 Task: Create a board button that archives a list "Trello first" on board "Progress report".
Action: Mouse moved to (1015, 82)
Screenshot: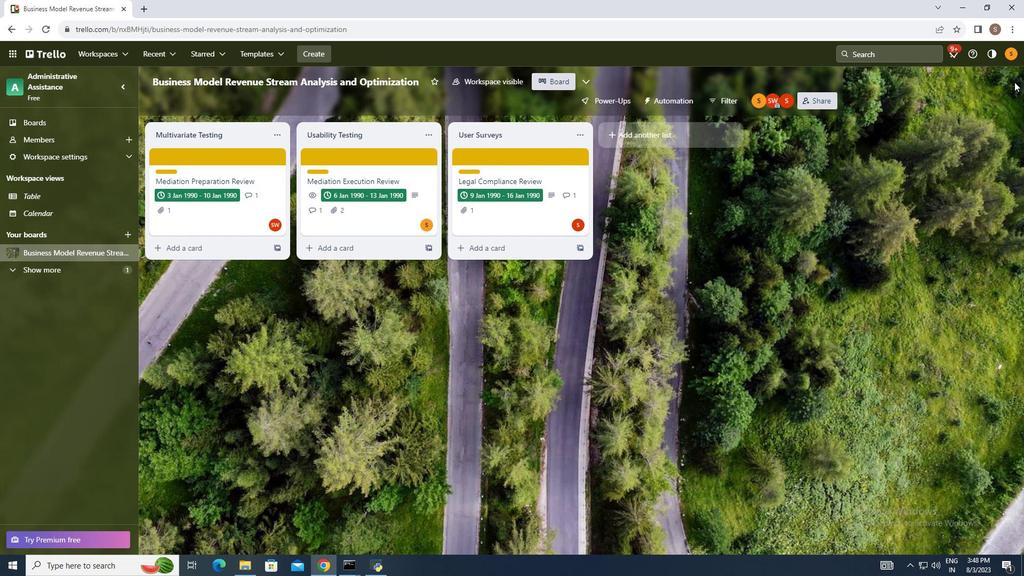 
Action: Mouse pressed left at (1015, 82)
Screenshot: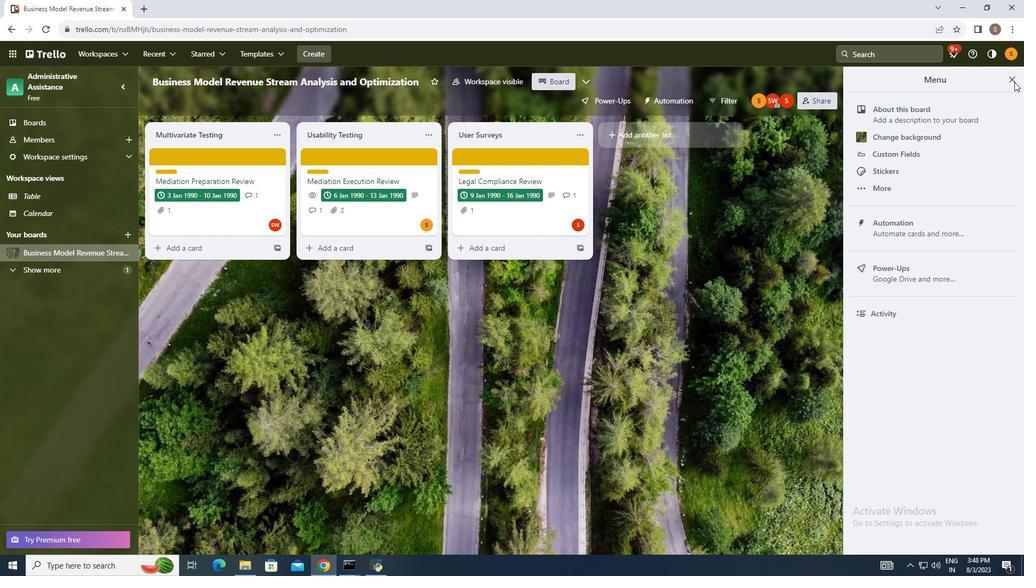 
Action: Mouse moved to (944, 223)
Screenshot: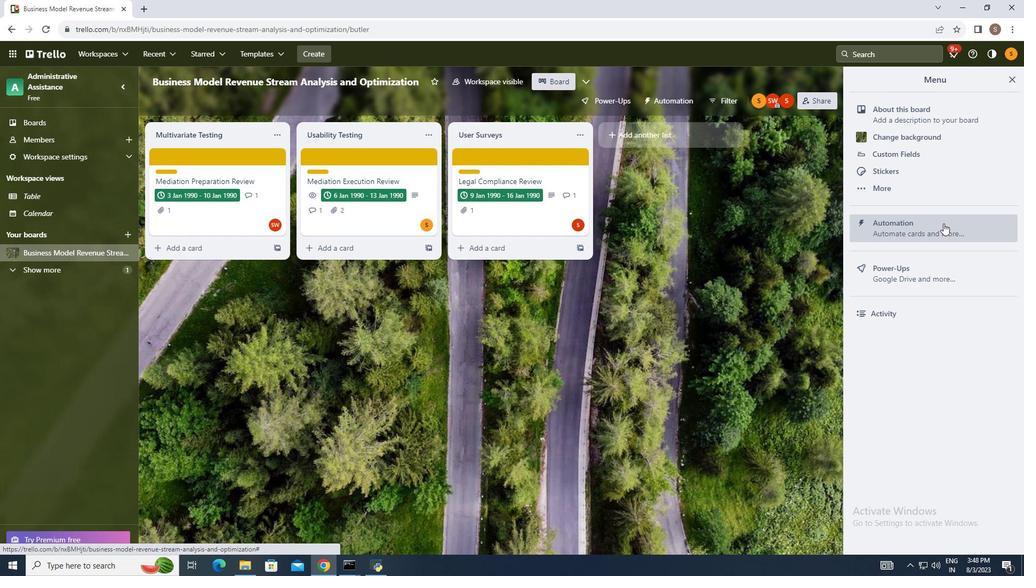 
Action: Mouse pressed left at (944, 223)
Screenshot: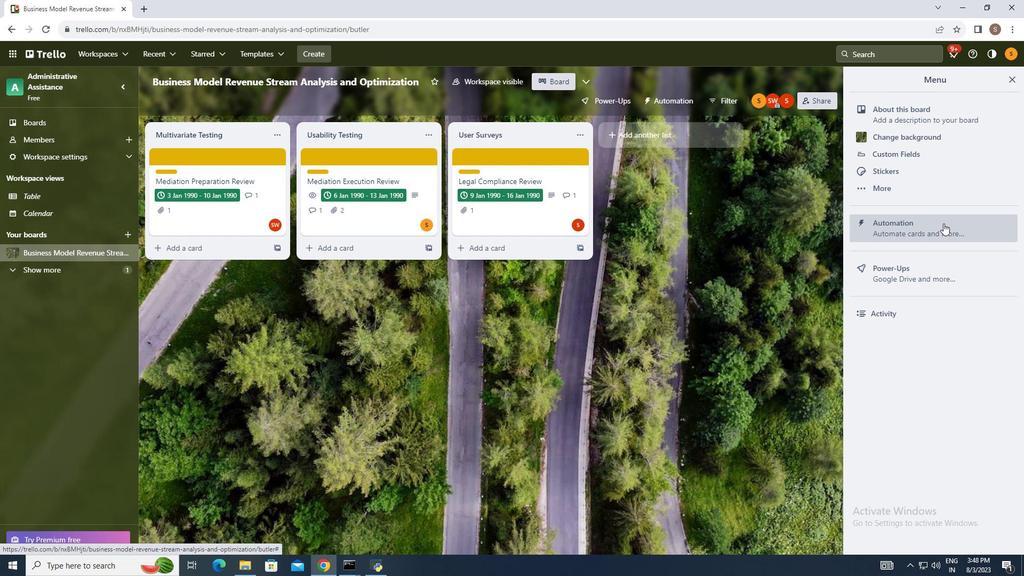 
Action: Mouse moved to (195, 296)
Screenshot: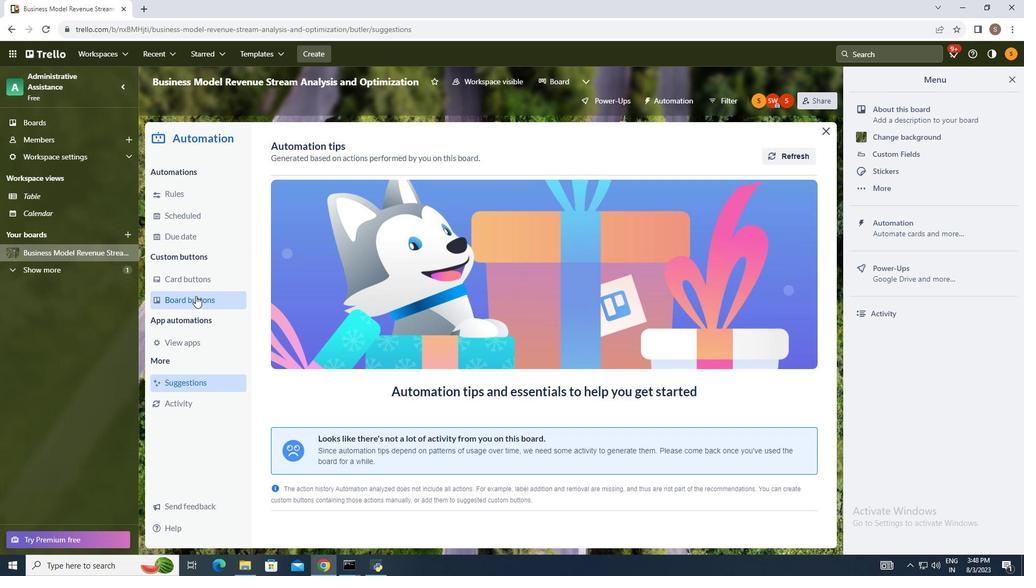 
Action: Mouse pressed left at (195, 296)
Screenshot: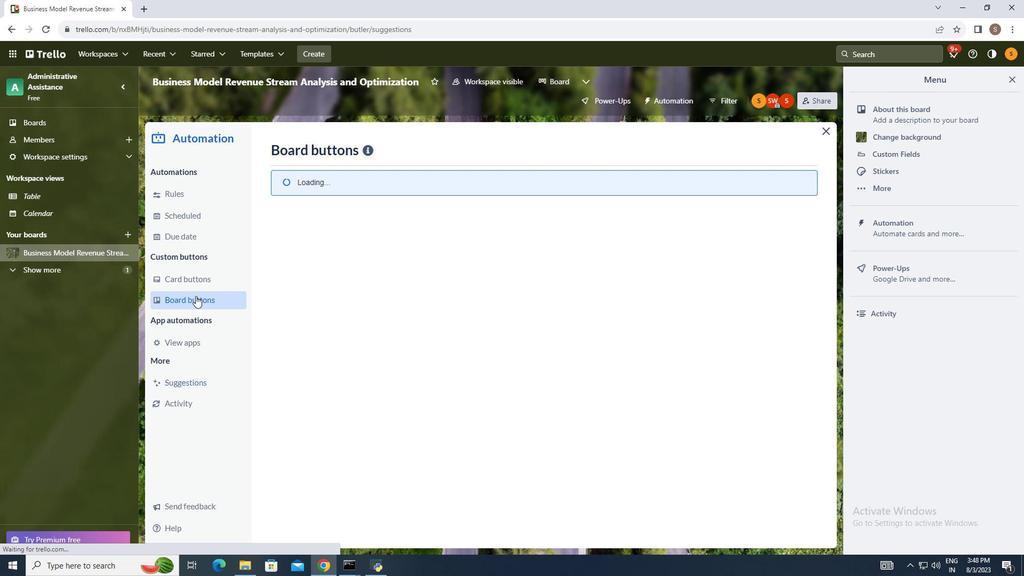 
Action: Mouse moved to (777, 151)
Screenshot: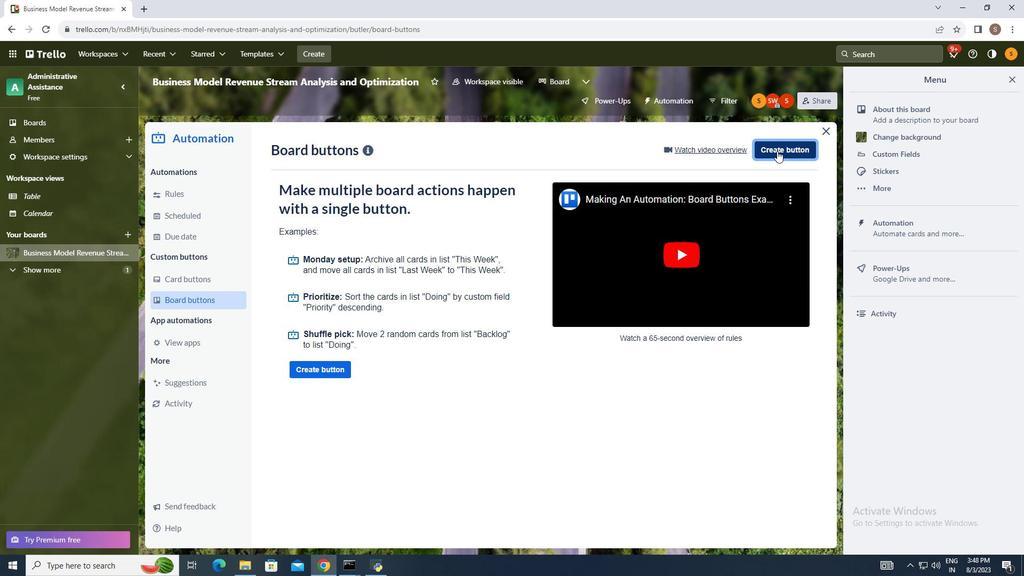 
Action: Mouse pressed left at (777, 151)
Screenshot: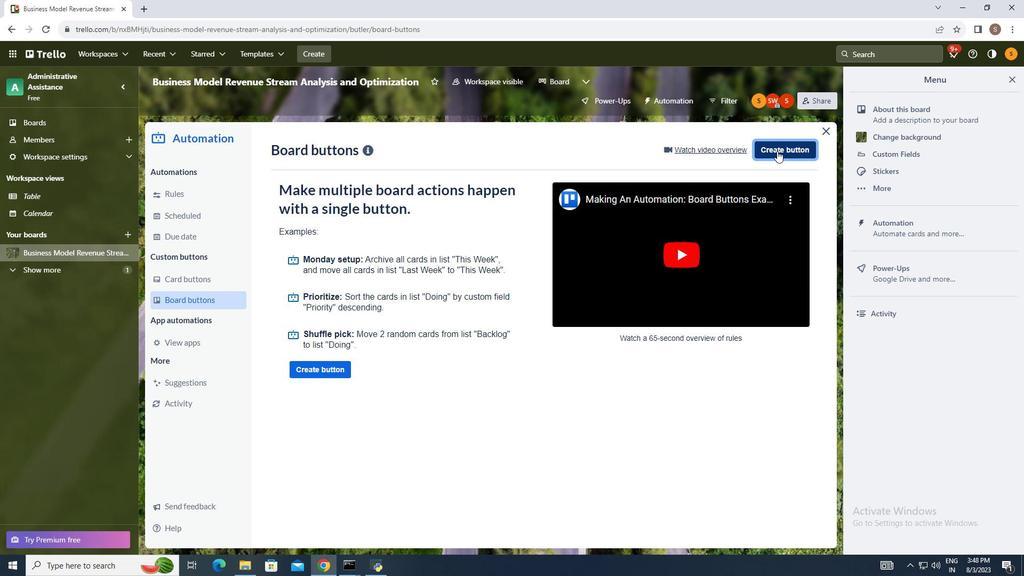 
Action: Mouse moved to (528, 292)
Screenshot: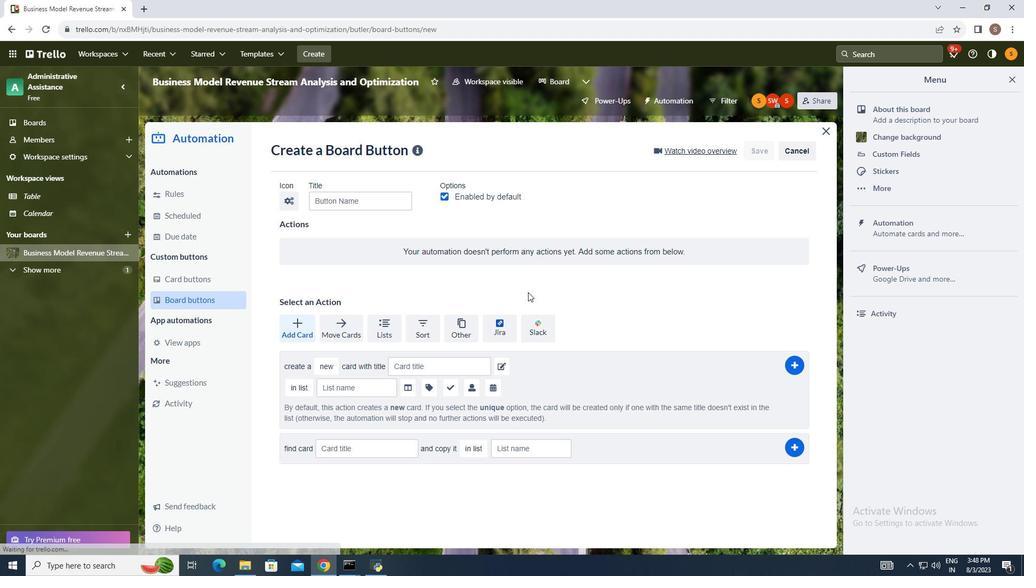 
Action: Mouse pressed left at (528, 292)
Screenshot: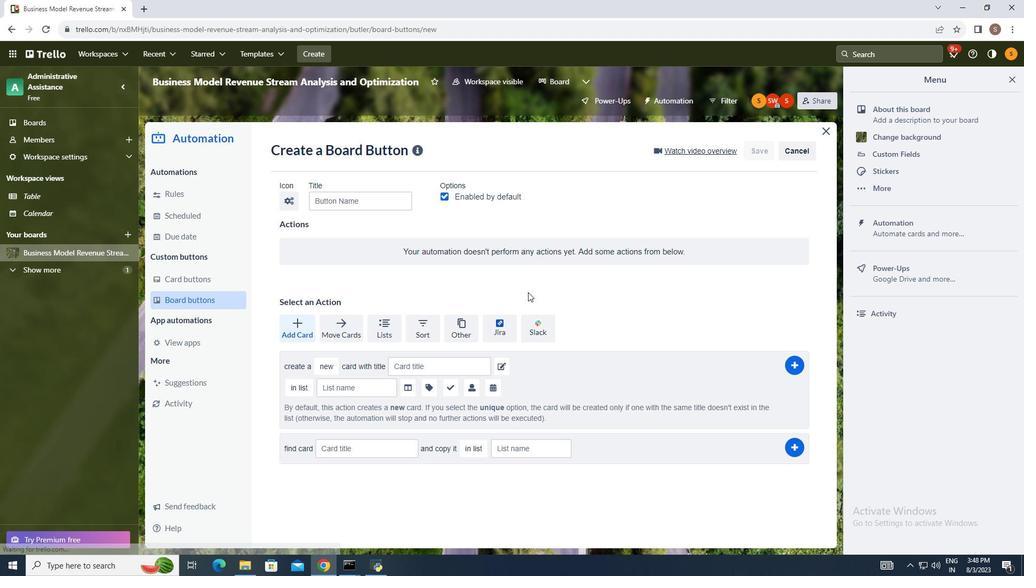 
Action: Mouse moved to (388, 325)
Screenshot: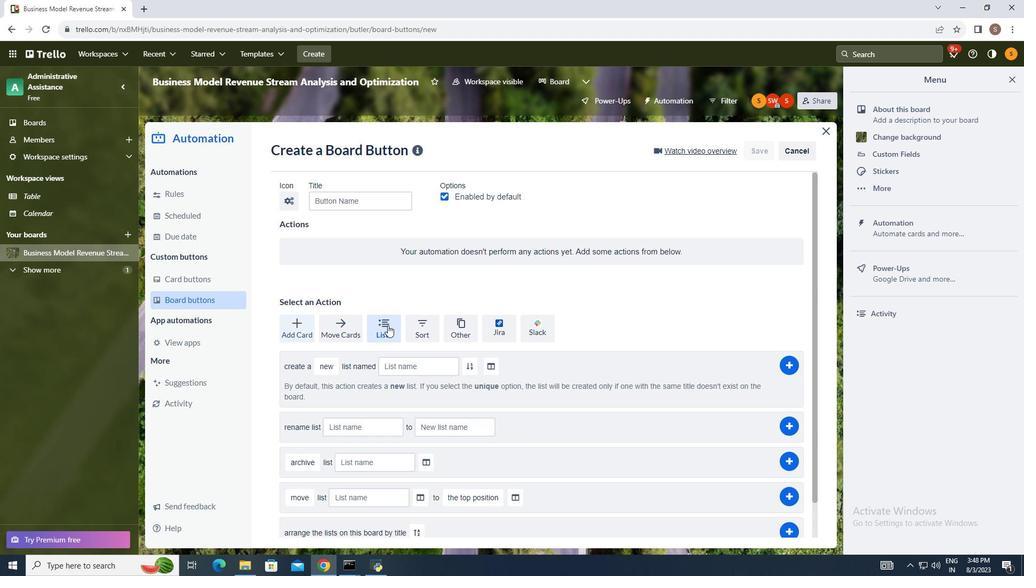 
Action: Mouse pressed left at (388, 325)
Screenshot: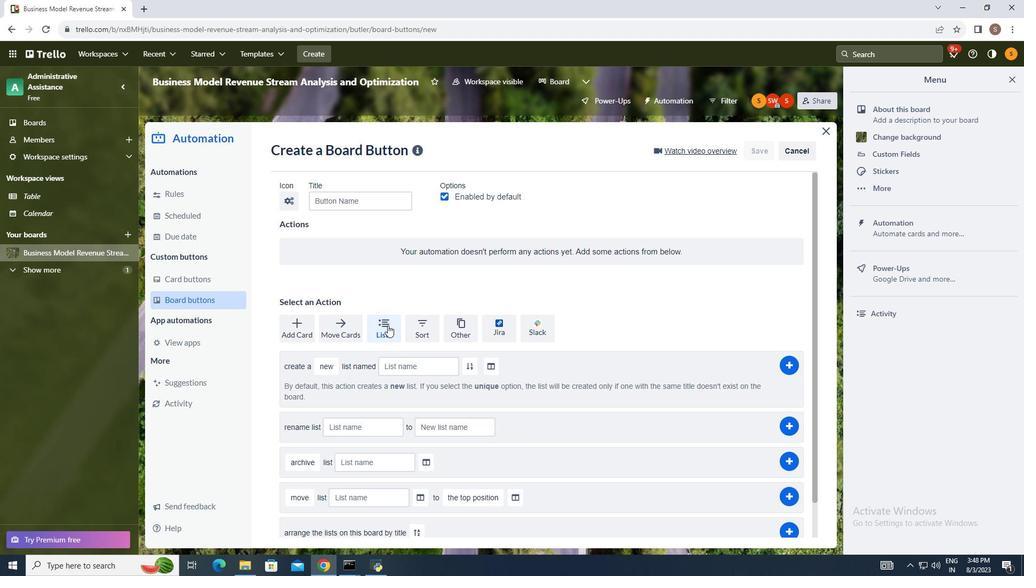 
Action: Mouse moved to (387, 330)
Screenshot: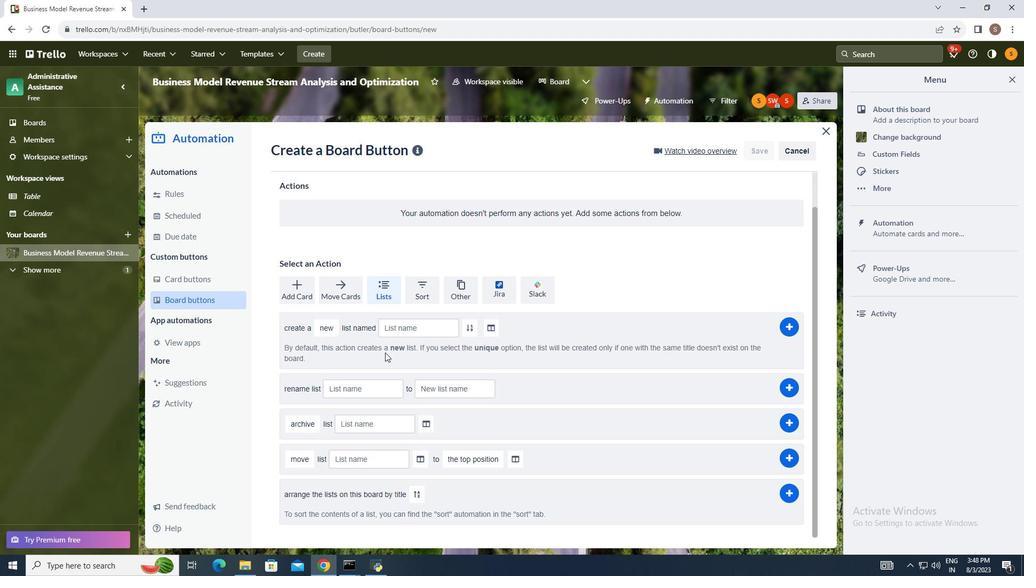 
Action: Mouse scrolled (387, 329) with delta (0, 0)
Screenshot: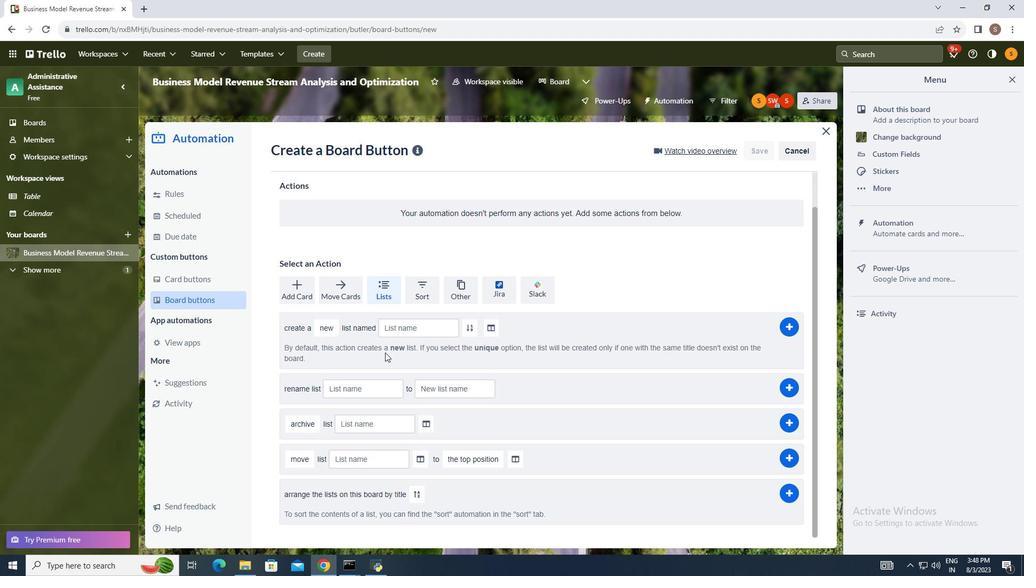 
Action: Mouse moved to (386, 343)
Screenshot: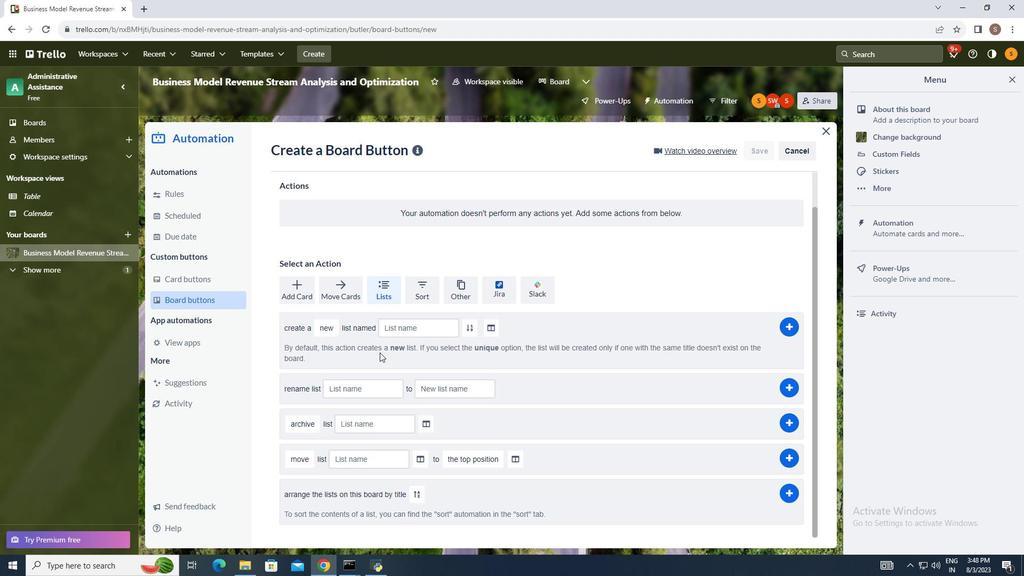 
Action: Mouse scrolled (386, 343) with delta (0, 0)
Screenshot: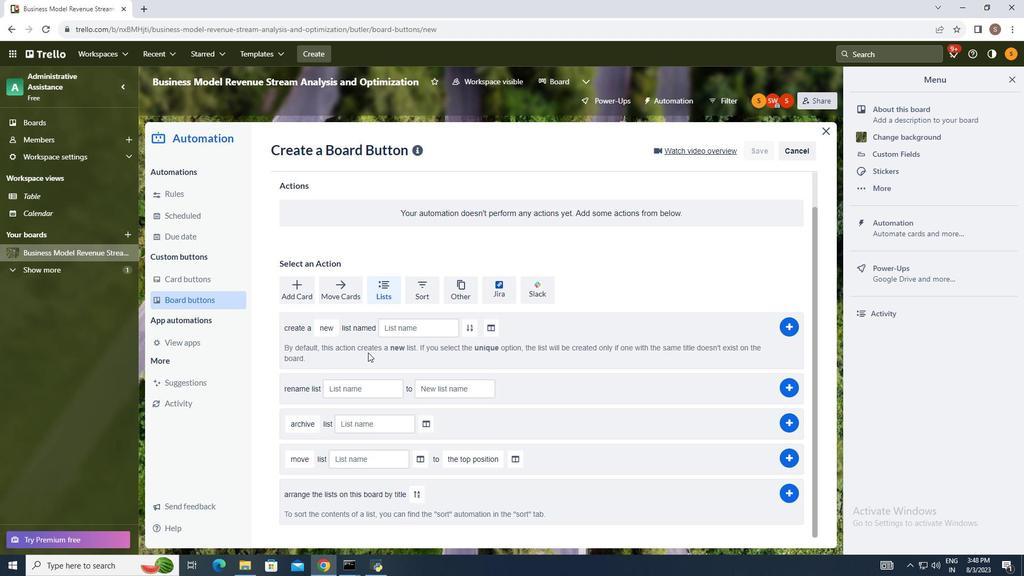 
Action: Mouse moved to (386, 350)
Screenshot: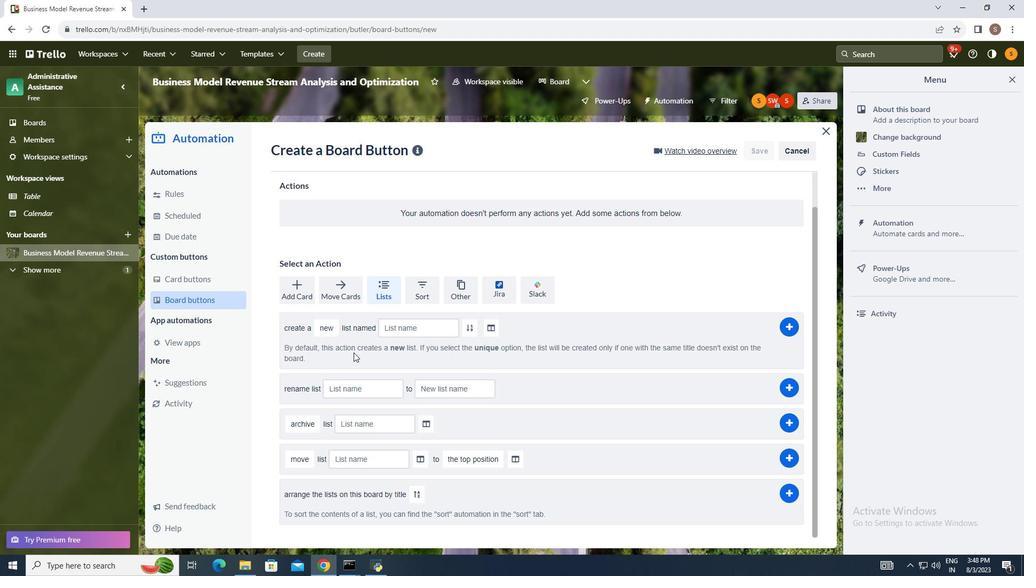
Action: Mouse scrolled (386, 349) with delta (0, 0)
Screenshot: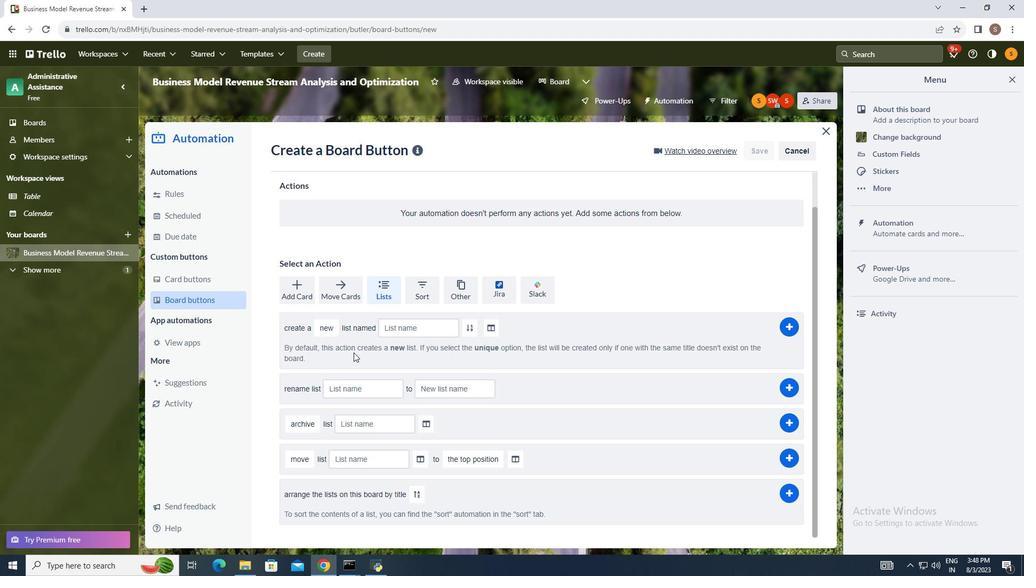 
Action: Mouse moved to (385, 352)
Screenshot: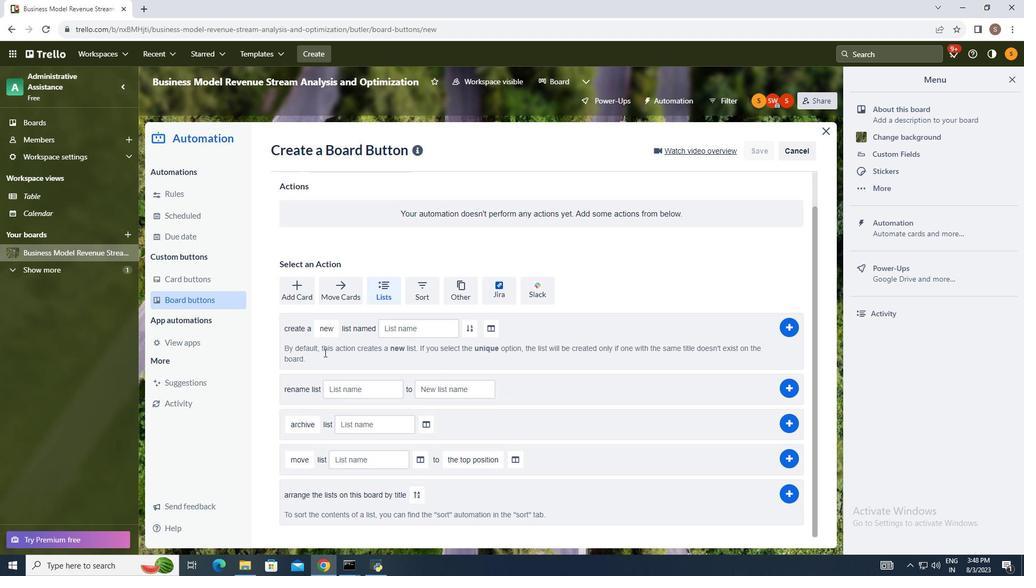 
Action: Mouse scrolled (385, 352) with delta (0, 0)
Screenshot: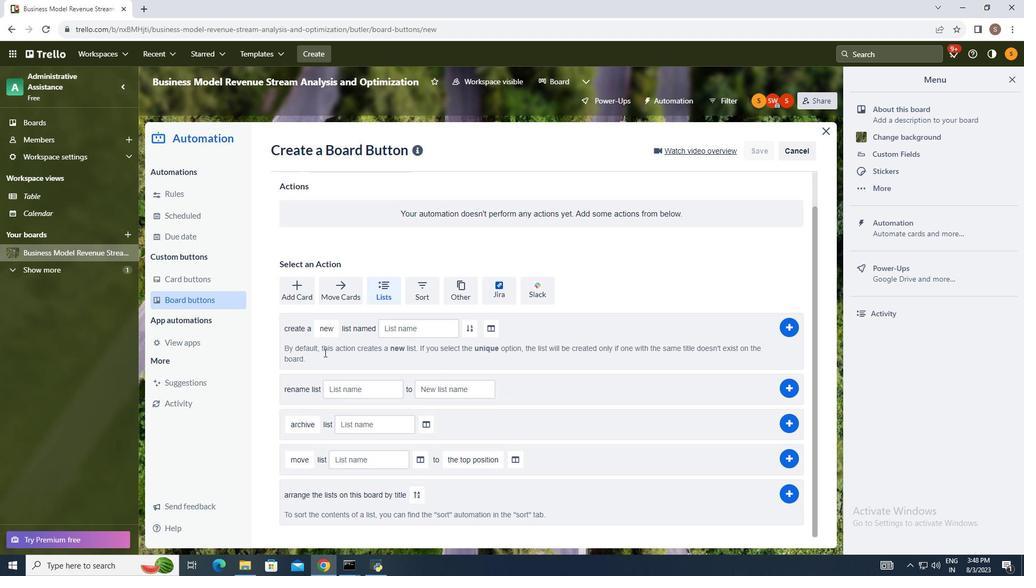
Action: Mouse moved to (365, 352)
Screenshot: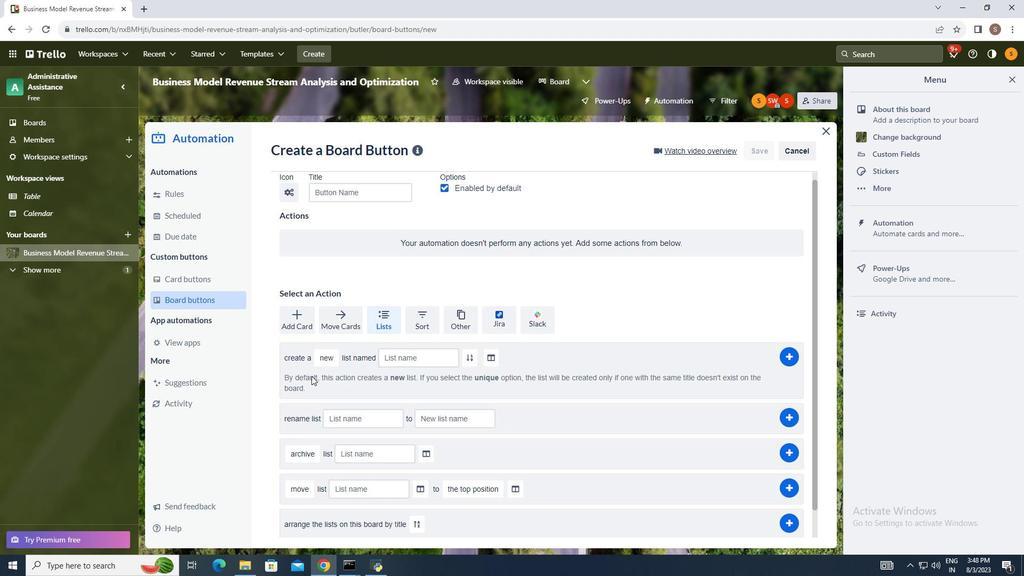 
Action: Mouse scrolled (365, 352) with delta (0, 0)
Screenshot: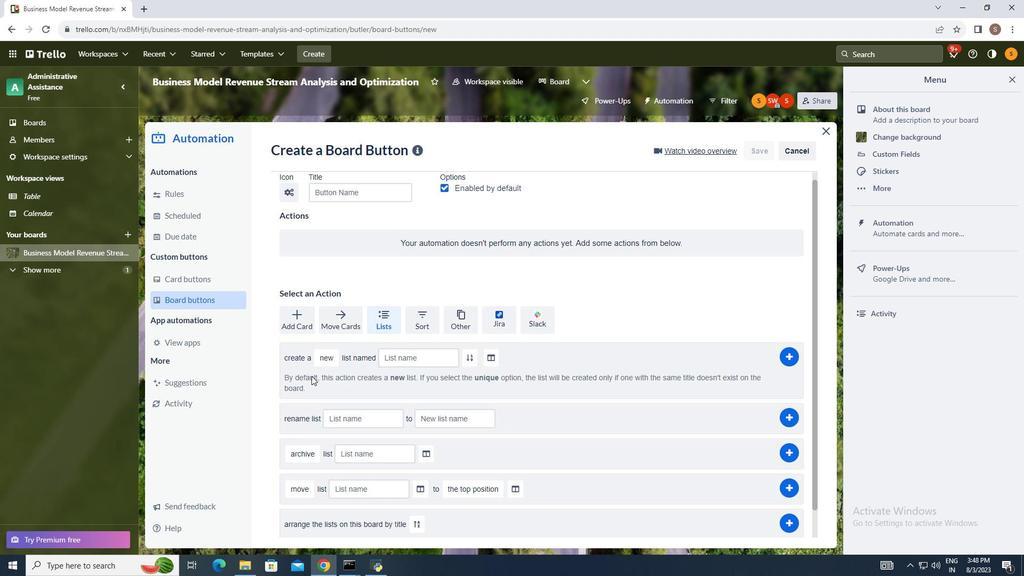 
Action: Mouse moved to (343, 352)
Screenshot: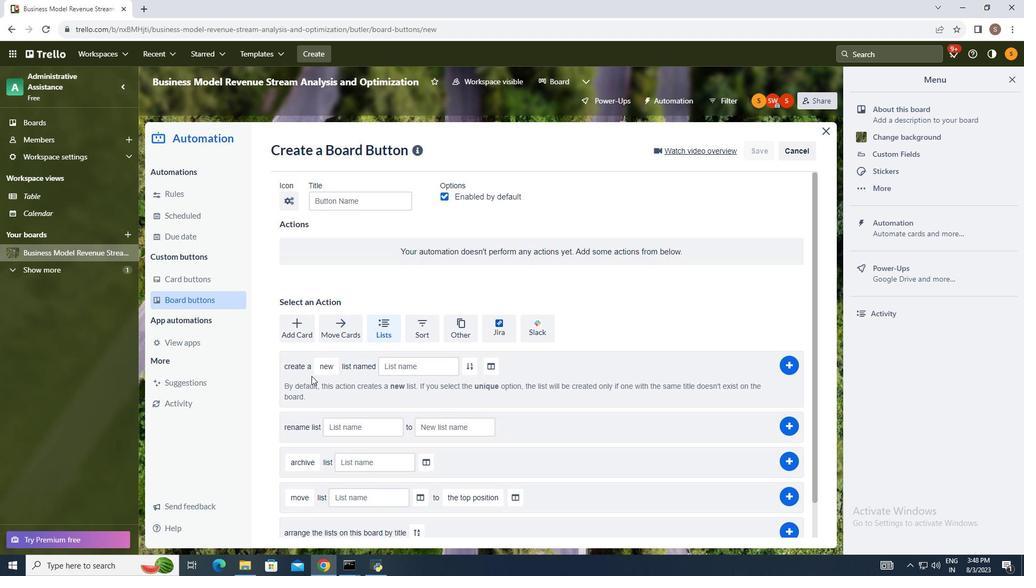 
Action: Mouse scrolled (343, 353) with delta (0, 0)
Screenshot: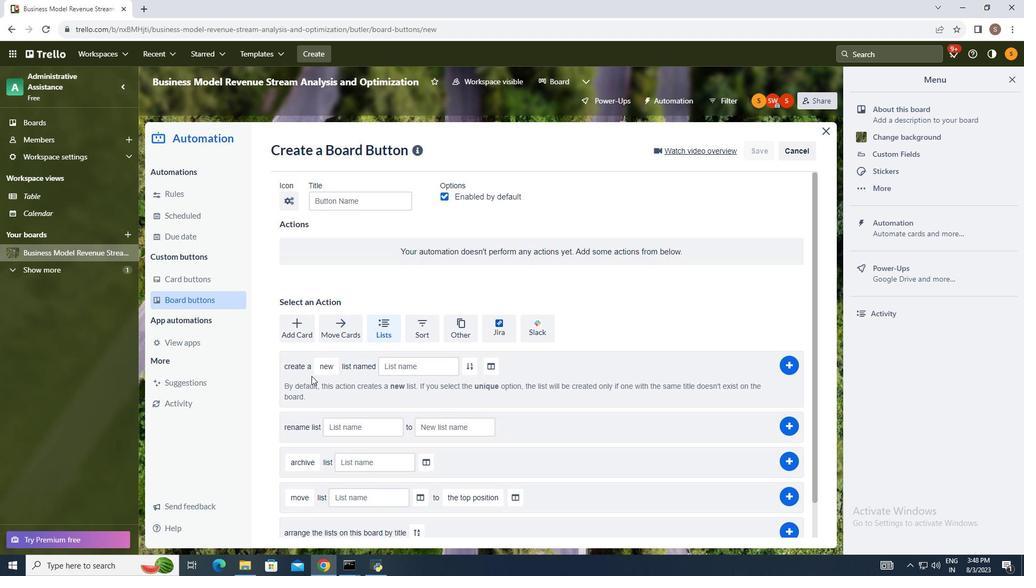
Action: Mouse moved to (308, 387)
Screenshot: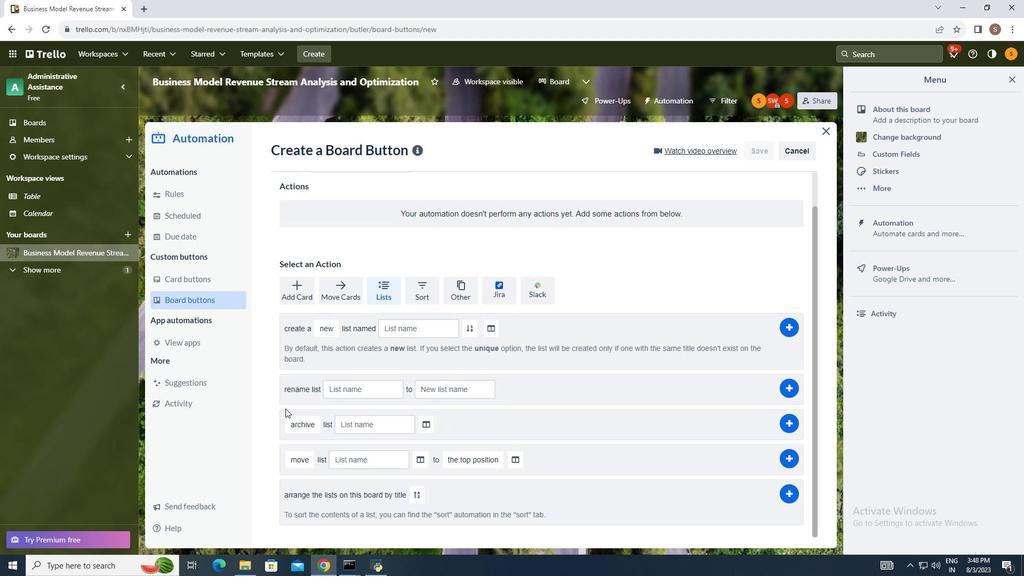 
Action: Mouse scrolled (308, 386) with delta (0, 0)
Screenshot: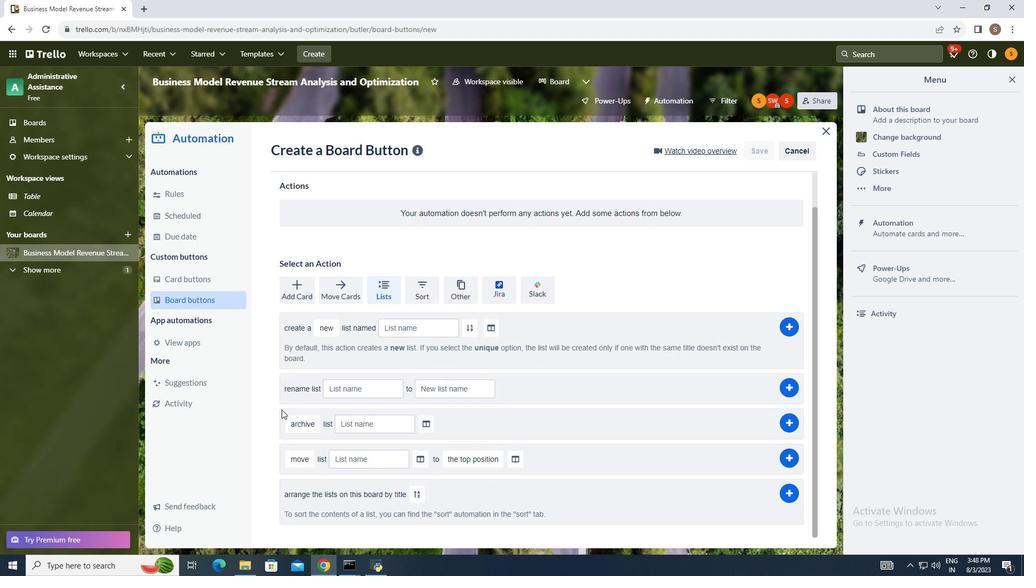 
Action: Mouse moved to (306, 391)
Screenshot: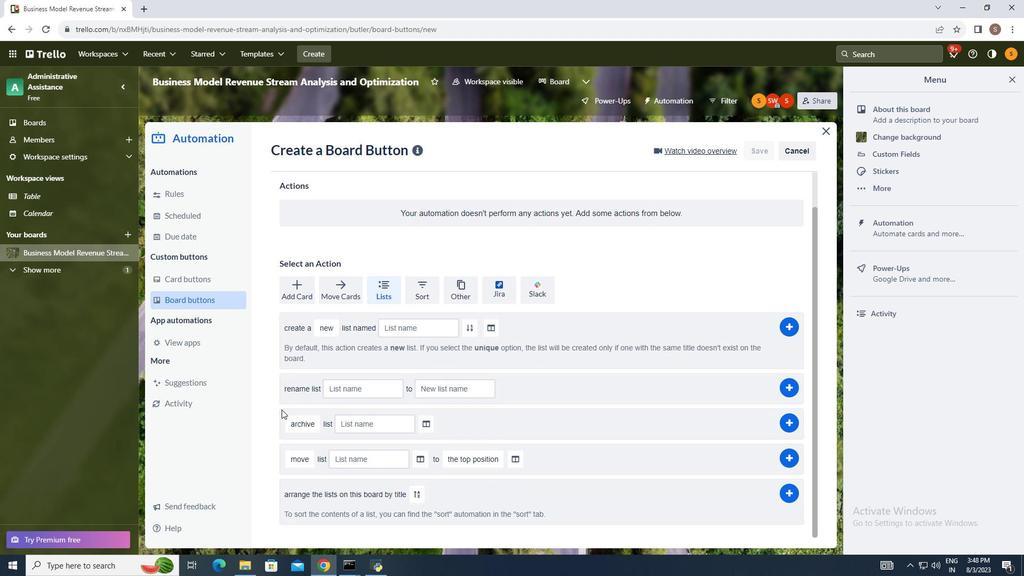 
Action: Mouse scrolled (306, 390) with delta (0, 0)
Screenshot: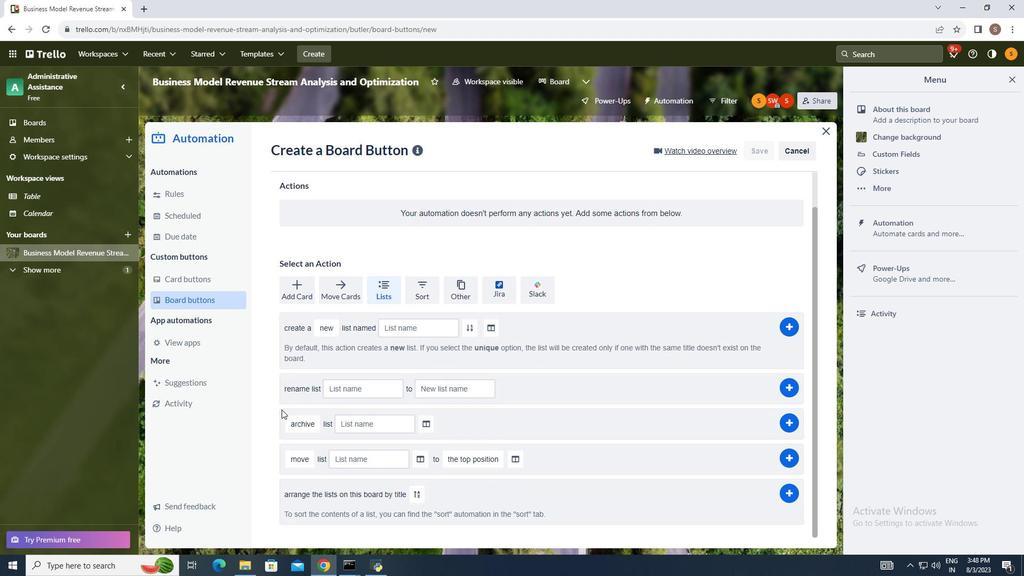 
Action: Mouse moved to (303, 394)
Screenshot: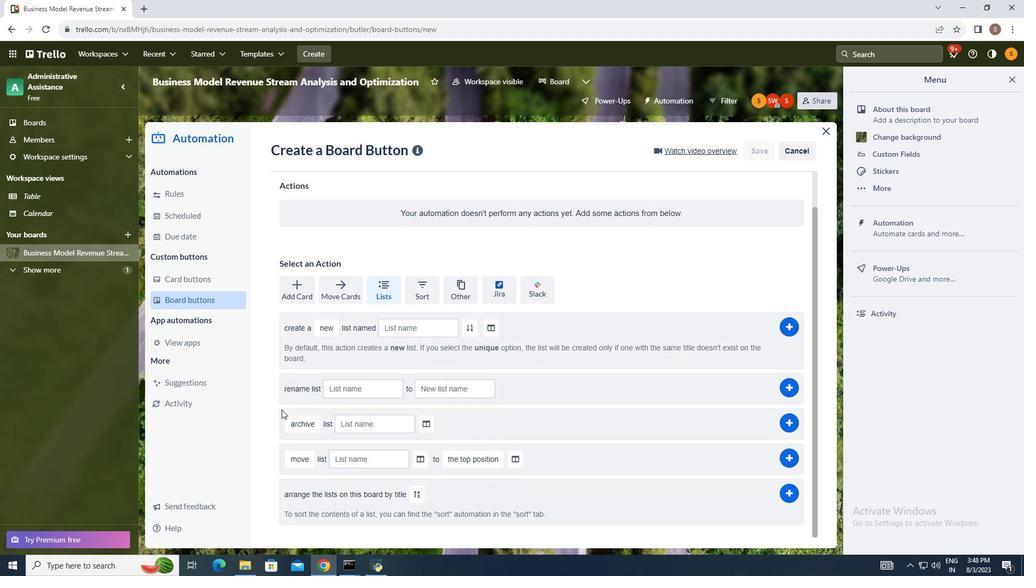 
Action: Mouse scrolled (303, 394) with delta (0, 0)
Screenshot: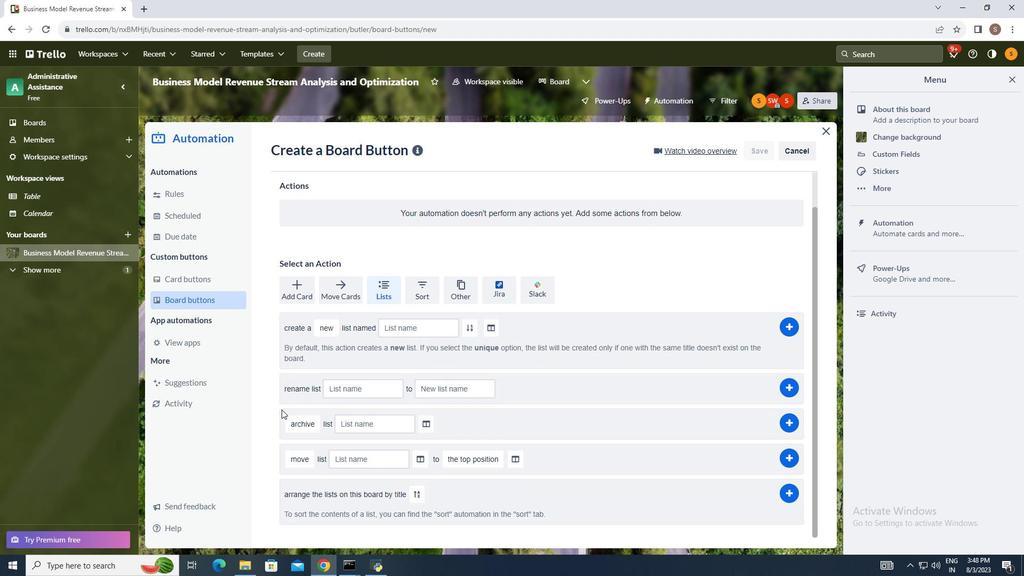 
Action: Mouse moved to (301, 425)
Screenshot: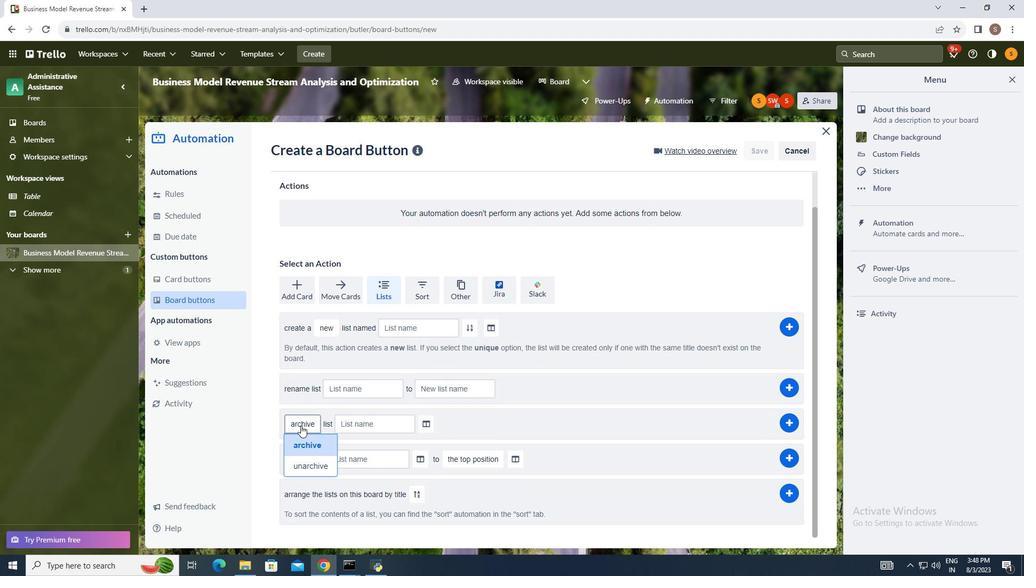
Action: Mouse pressed left at (301, 425)
Screenshot: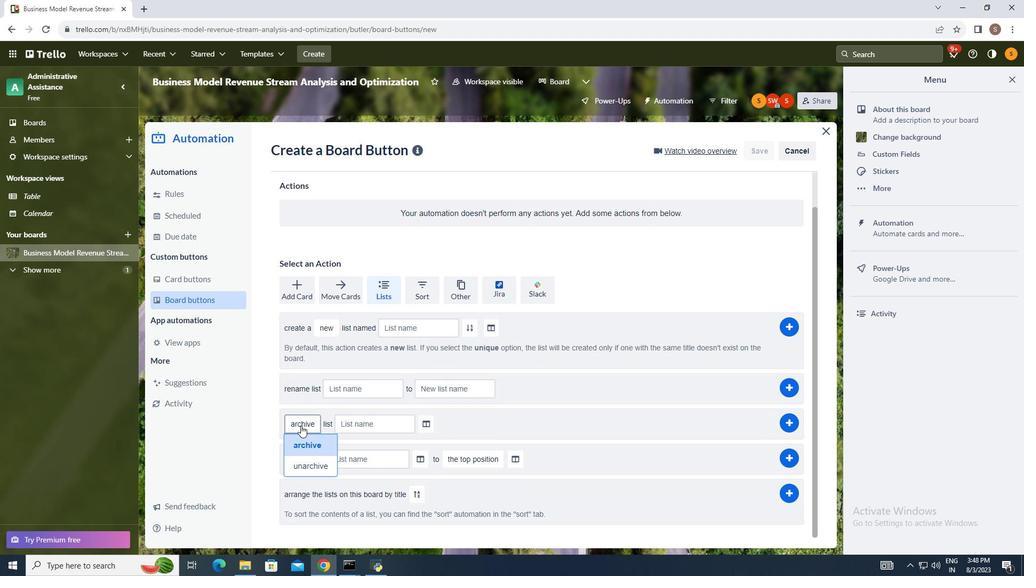 
Action: Mouse moved to (303, 440)
Screenshot: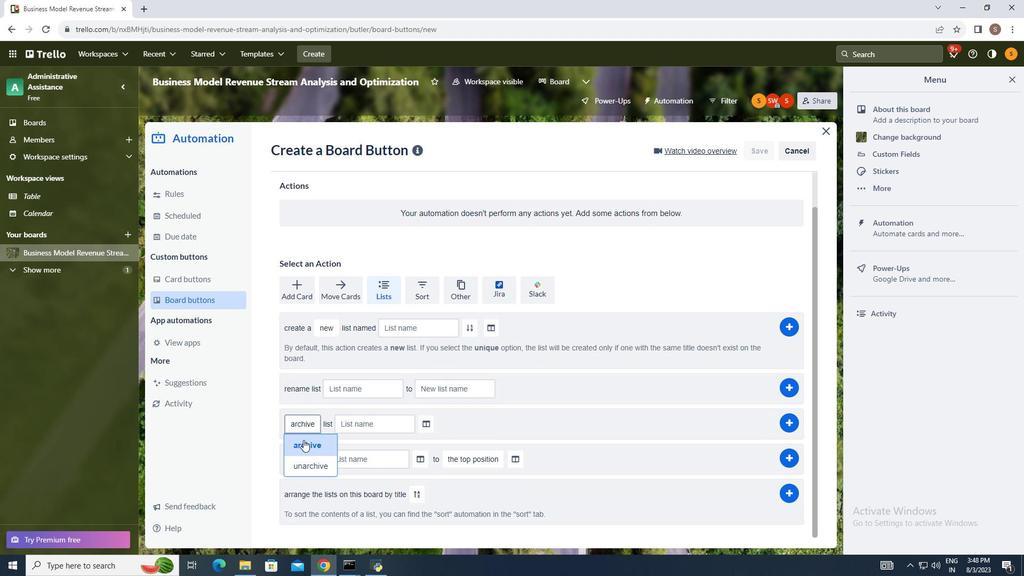
Action: Mouse pressed left at (303, 440)
Screenshot: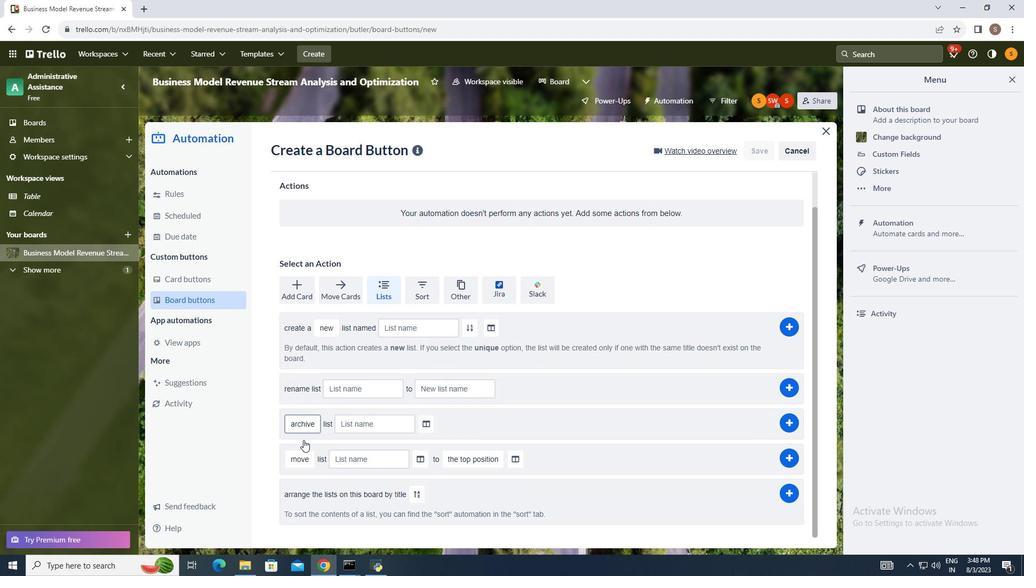 
Action: Mouse moved to (357, 423)
Screenshot: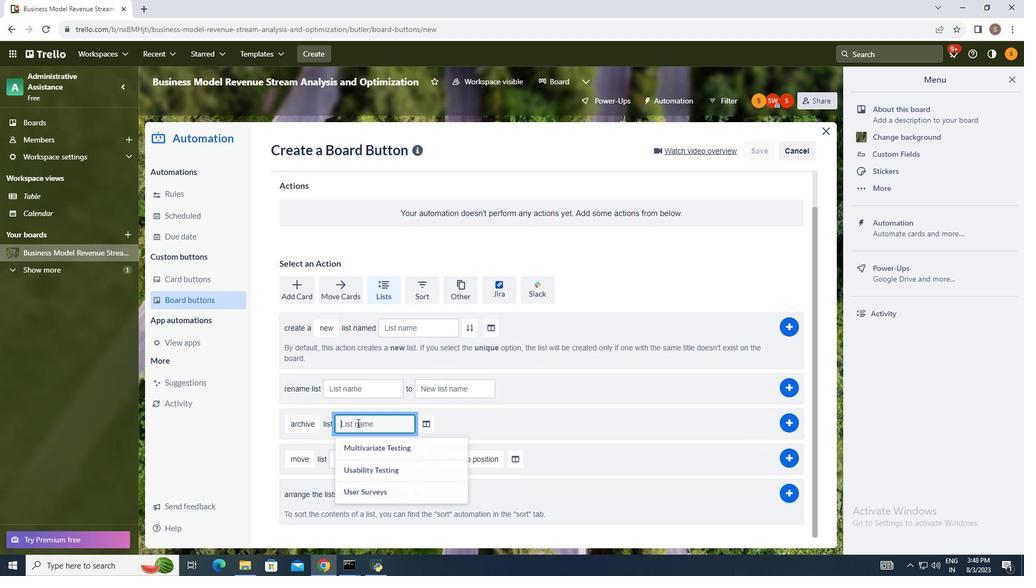 
Action: Mouse pressed left at (357, 423)
Screenshot: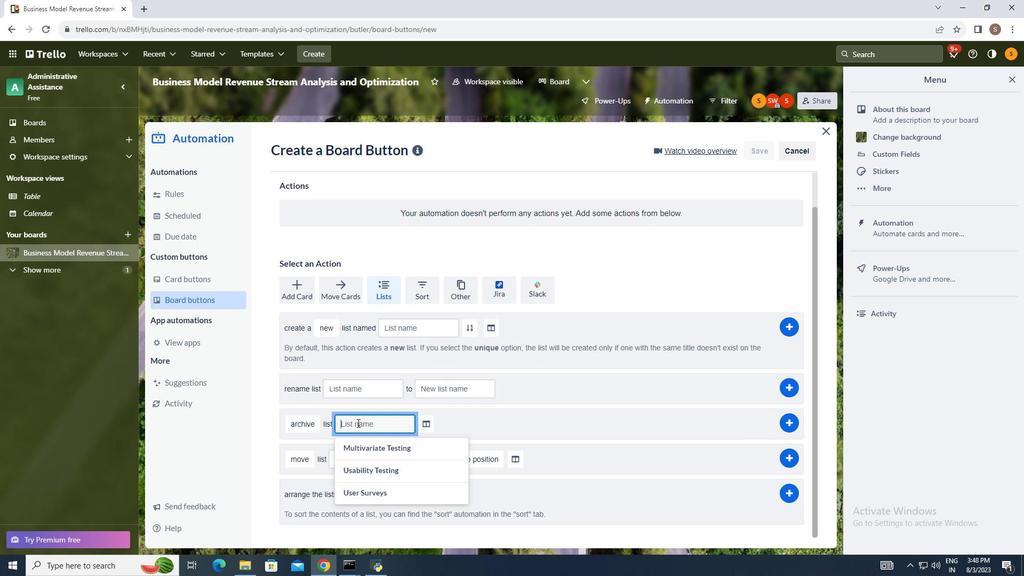 
Action: Mouse moved to (356, 422)
Screenshot: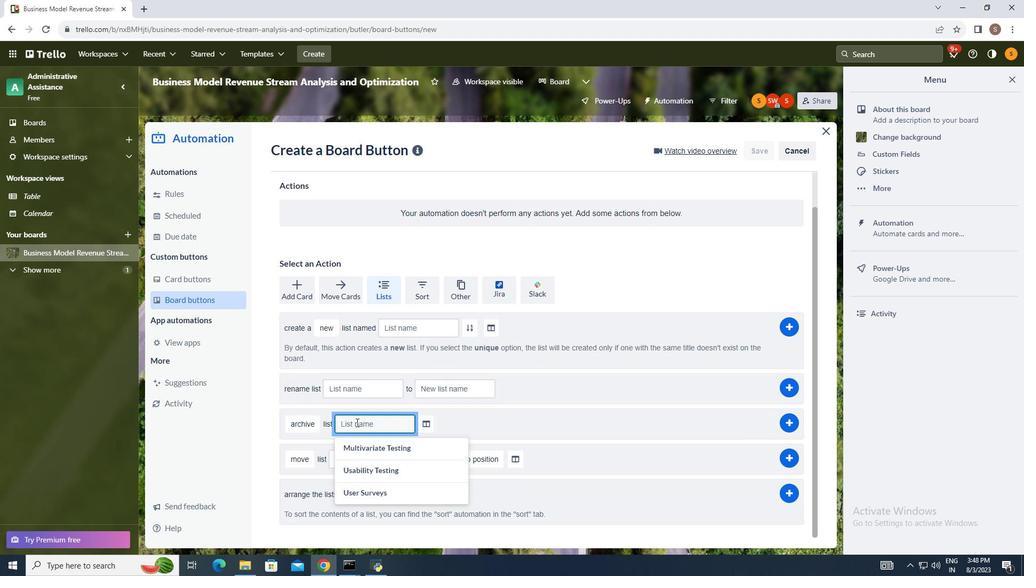 
Action: Key pressed <Key.shift_r>Trello<Key.space>first
Screenshot: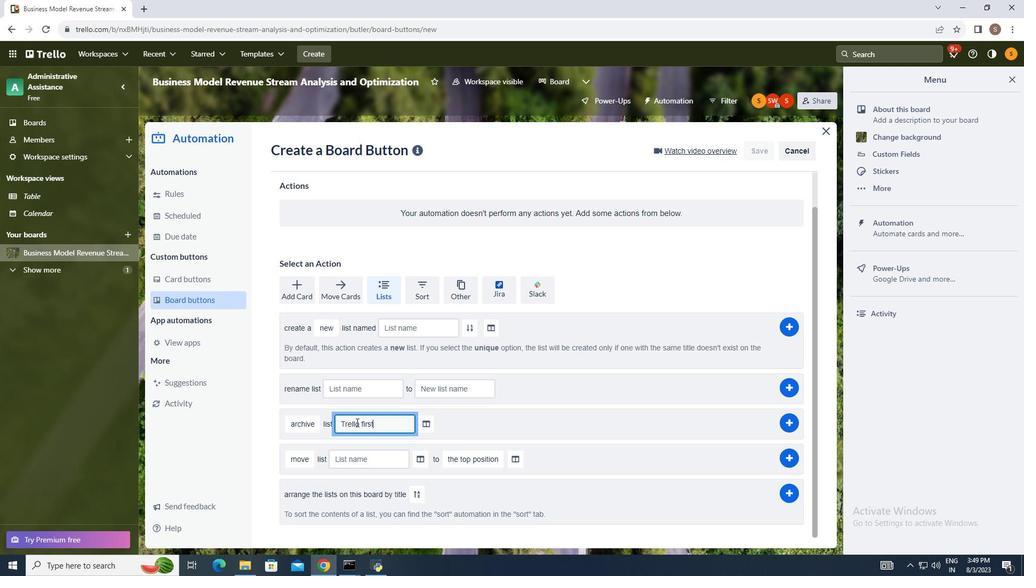 
Action: Mouse moved to (424, 426)
Screenshot: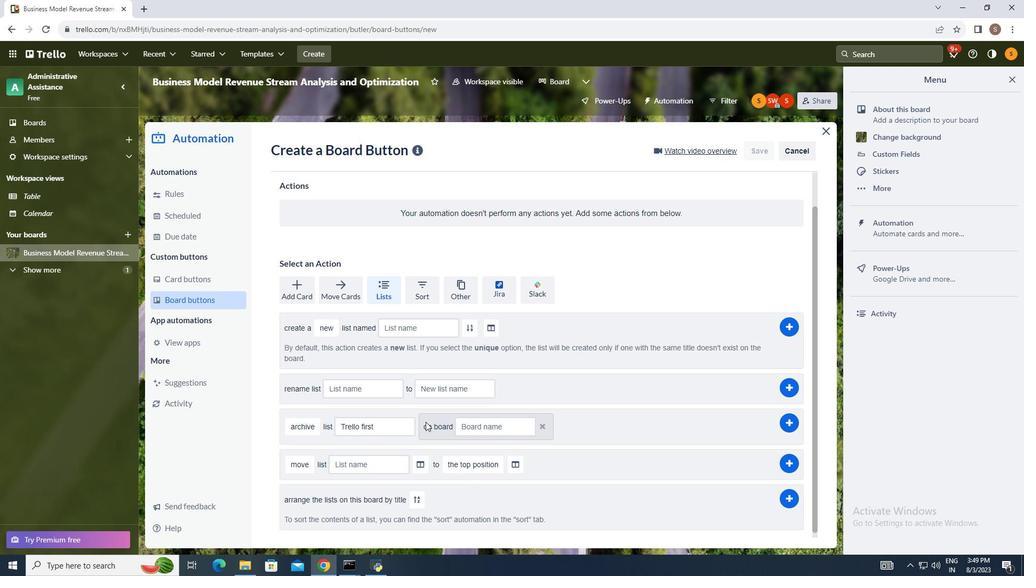 
Action: Mouse pressed left at (424, 426)
Screenshot: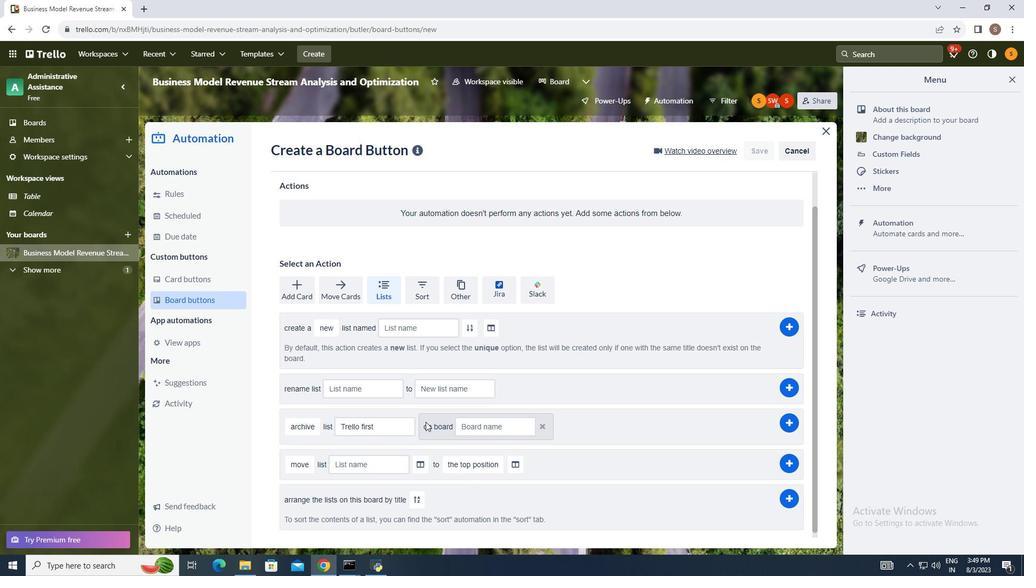 
Action: Mouse moved to (502, 429)
Screenshot: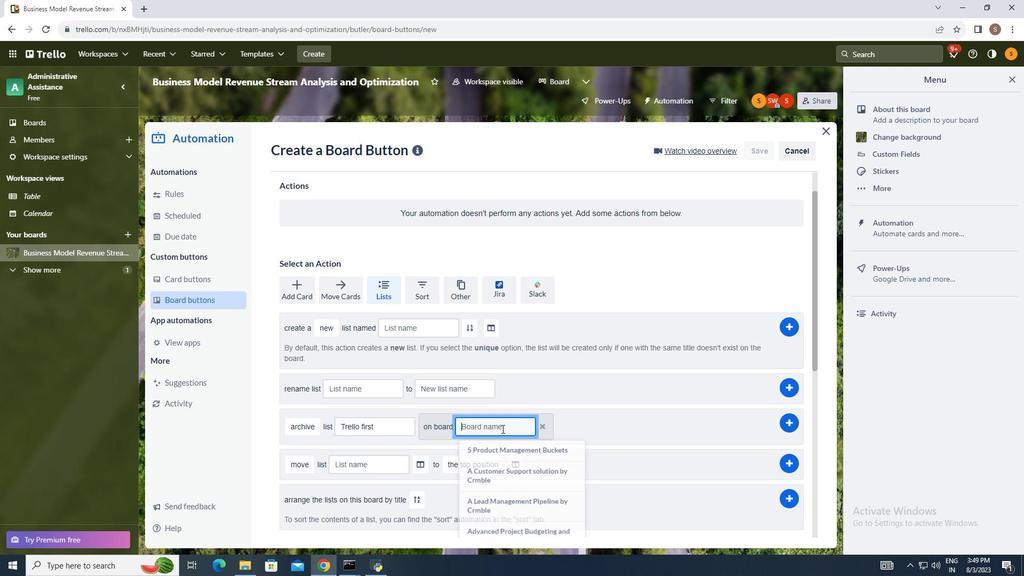 
Action: Mouse pressed left at (502, 429)
Screenshot: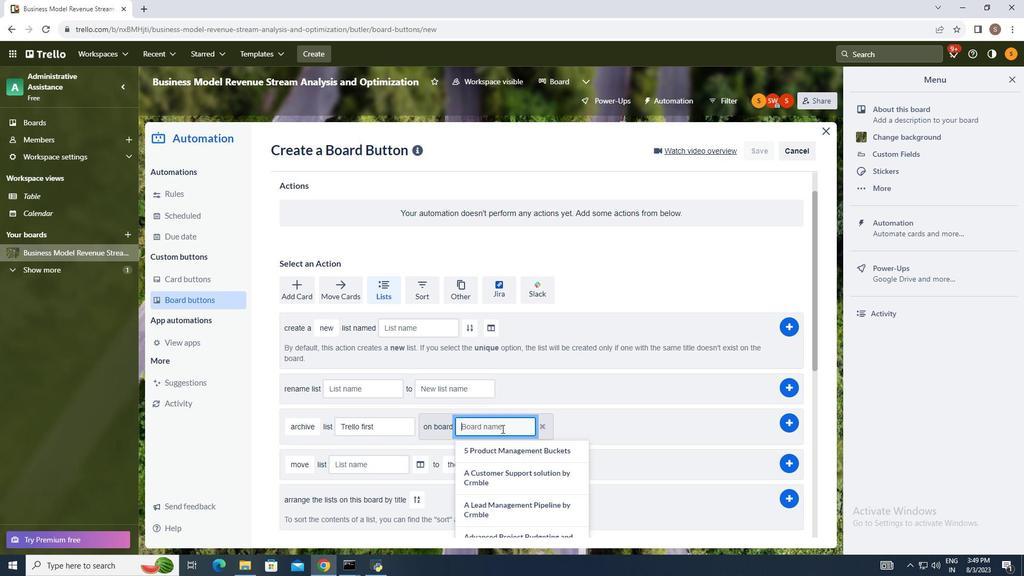 
Action: Mouse moved to (423, 404)
Screenshot: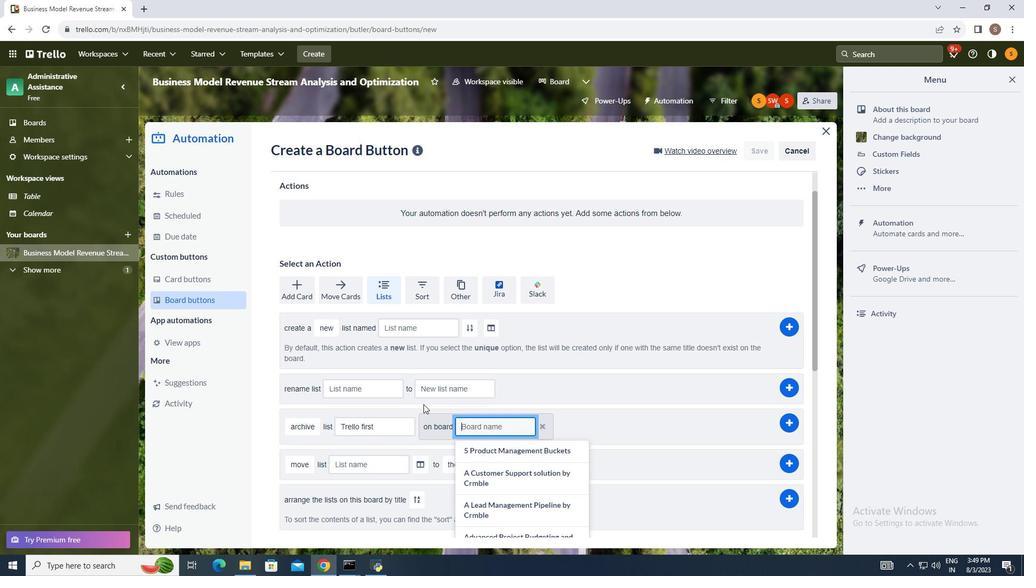 
Action: Key pressed <Key.shift>Progress<Key.space>report
Screenshot: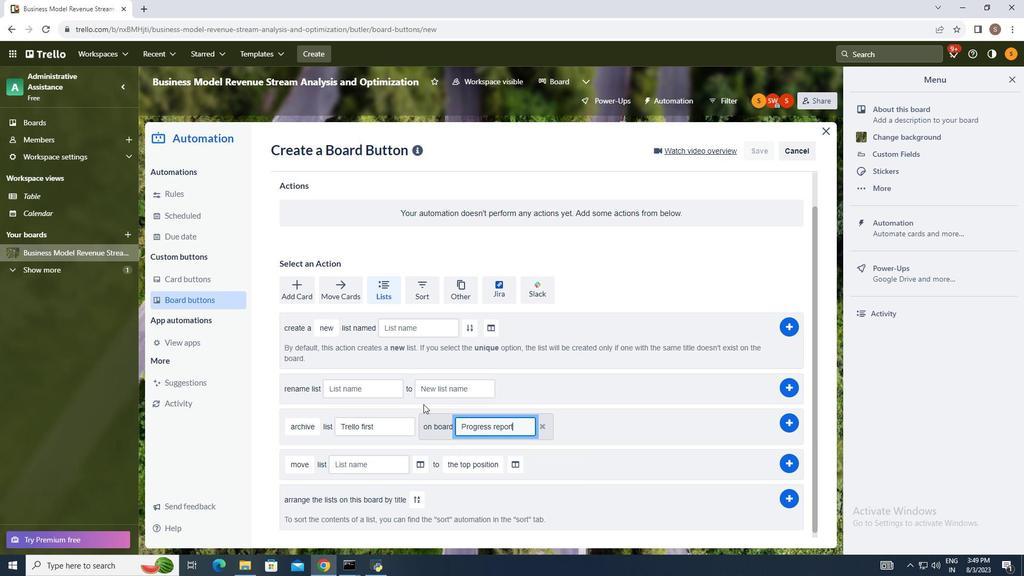 
Action: Mouse moved to (786, 422)
Screenshot: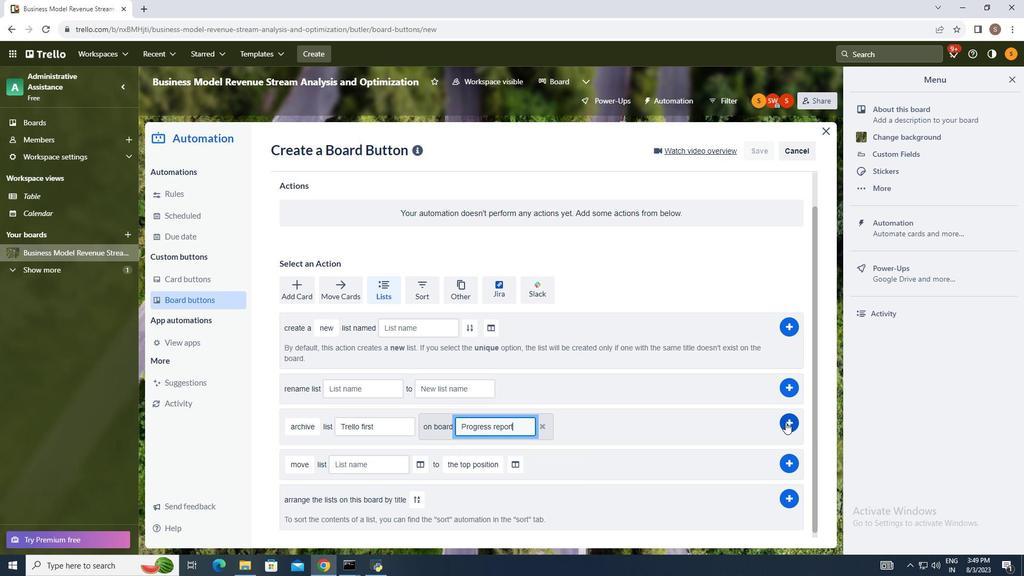 
Action: Mouse pressed left at (786, 422)
Screenshot: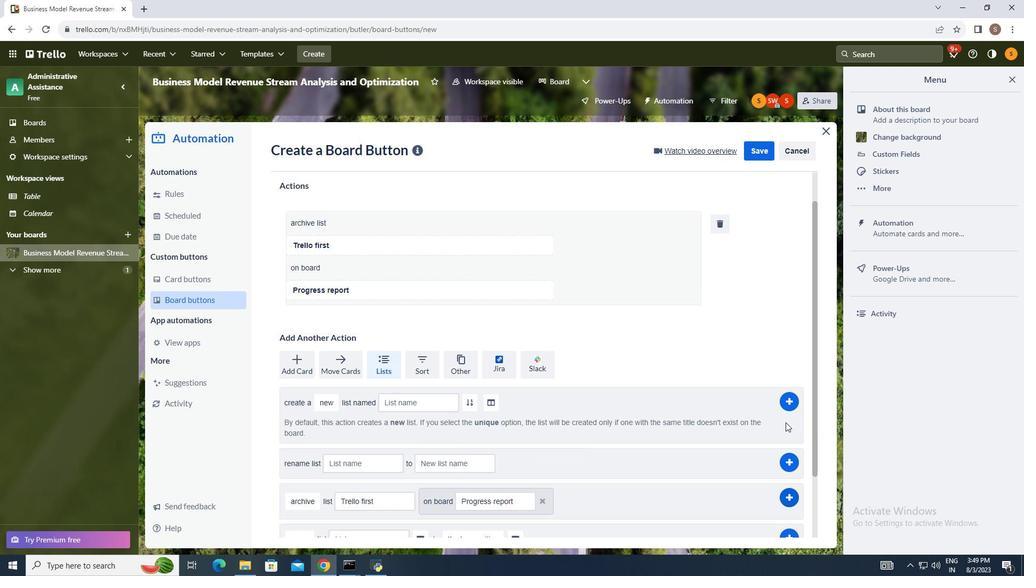 
